 Task: Set the "Crypto key length in bytes" for SRT stream output to 32 bytes.
Action: Mouse moved to (109, 12)
Screenshot: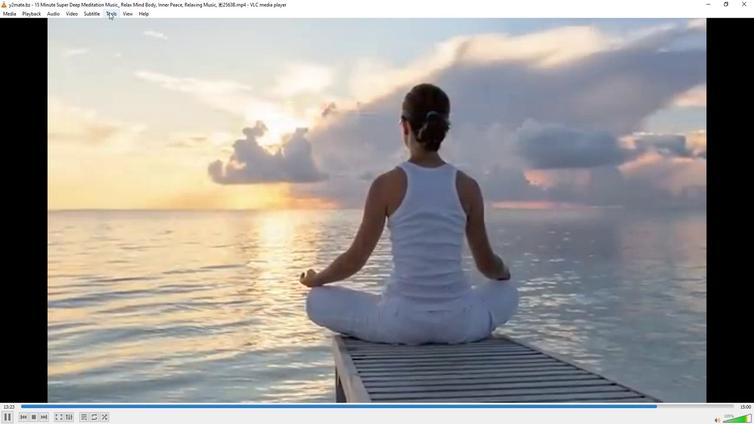 
Action: Mouse pressed left at (109, 12)
Screenshot: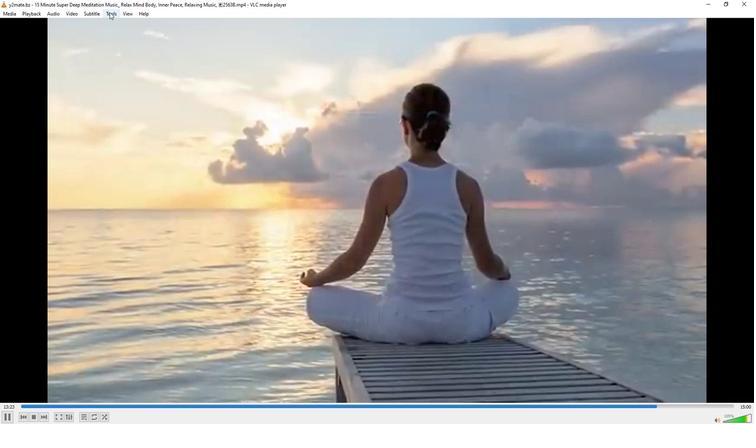 
Action: Mouse moved to (137, 109)
Screenshot: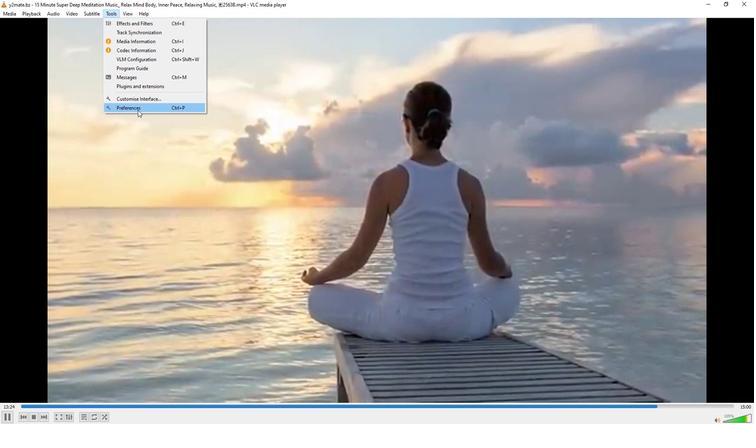 
Action: Mouse pressed left at (137, 109)
Screenshot: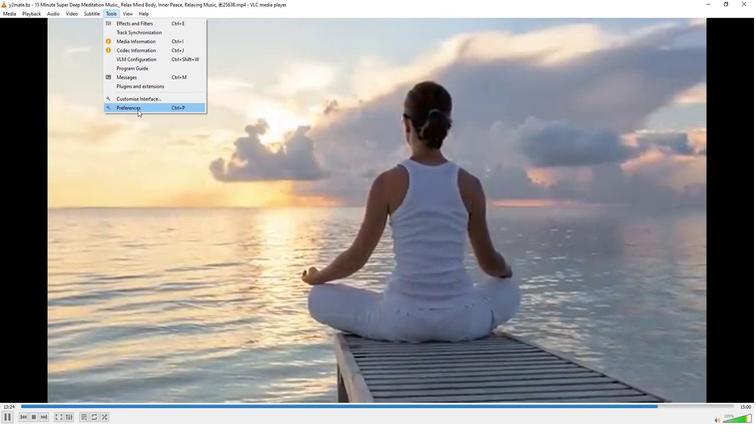 
Action: Mouse moved to (251, 346)
Screenshot: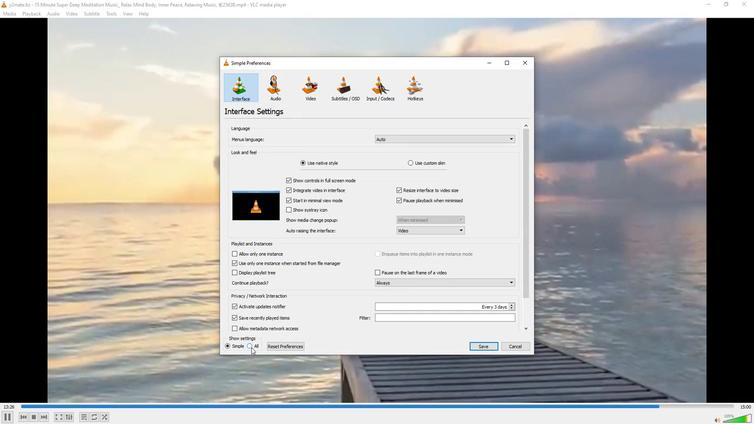 
Action: Mouse pressed left at (251, 346)
Screenshot: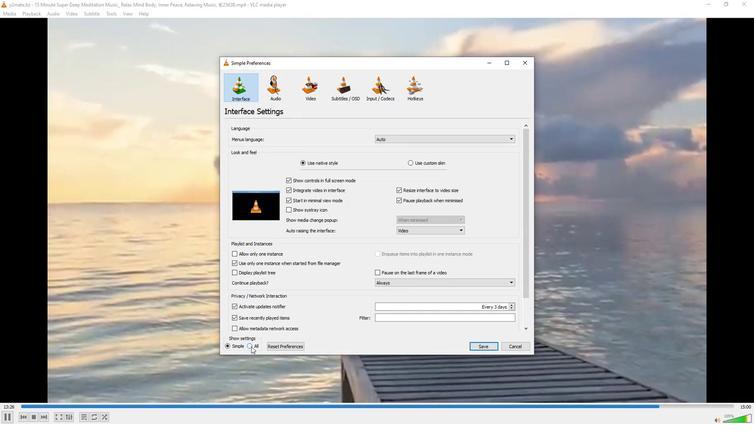 
Action: Mouse moved to (238, 248)
Screenshot: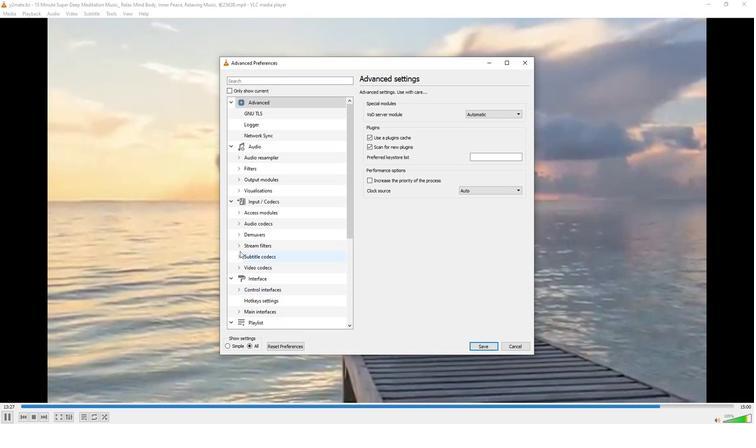 
Action: Mouse scrolled (238, 248) with delta (0, 0)
Screenshot: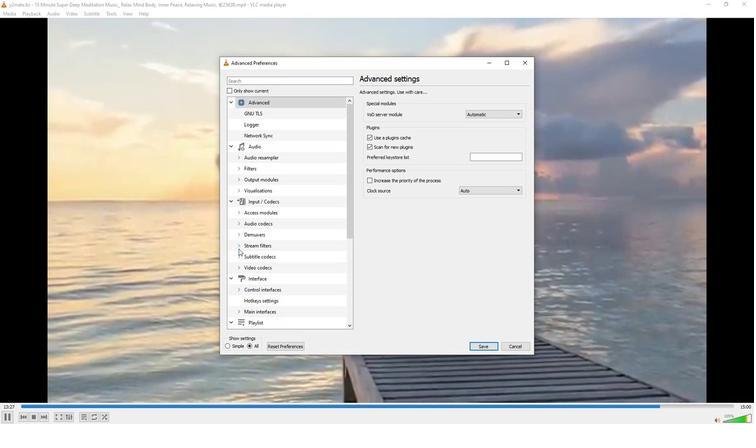 
Action: Mouse moved to (237, 245)
Screenshot: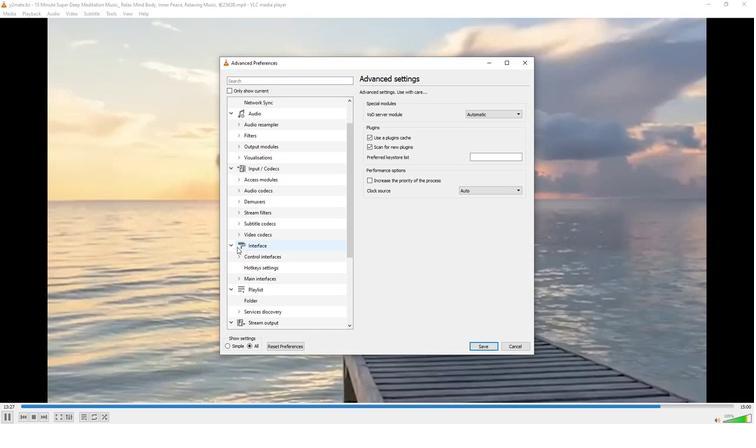 
Action: Mouse scrolled (237, 245) with delta (0, 0)
Screenshot: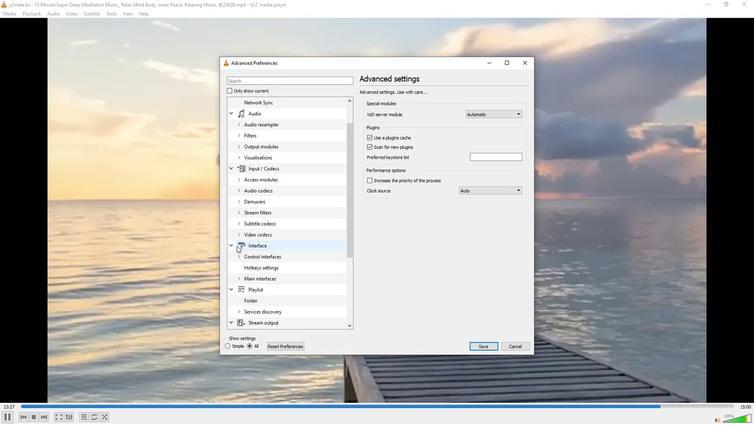 
Action: Mouse moved to (248, 228)
Screenshot: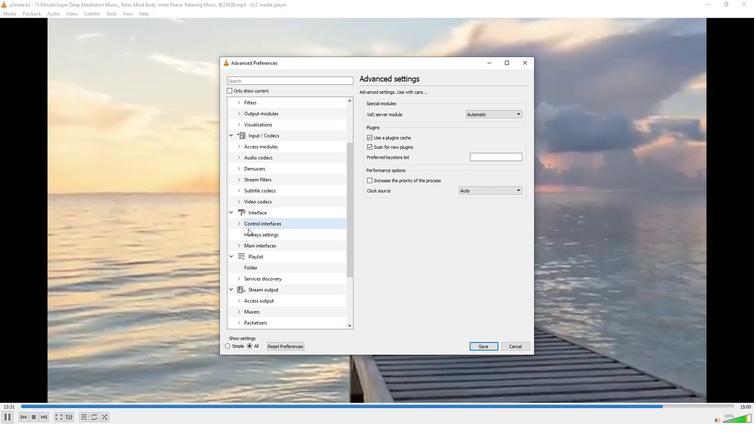 
Action: Mouse scrolled (248, 228) with delta (0, 0)
Screenshot: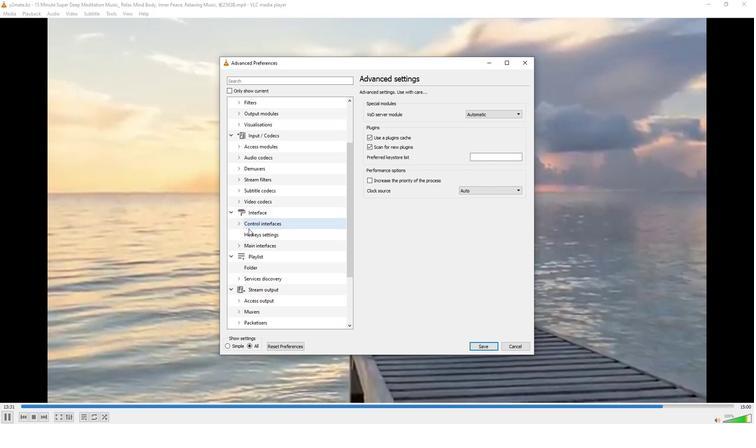 
Action: Mouse moved to (237, 267)
Screenshot: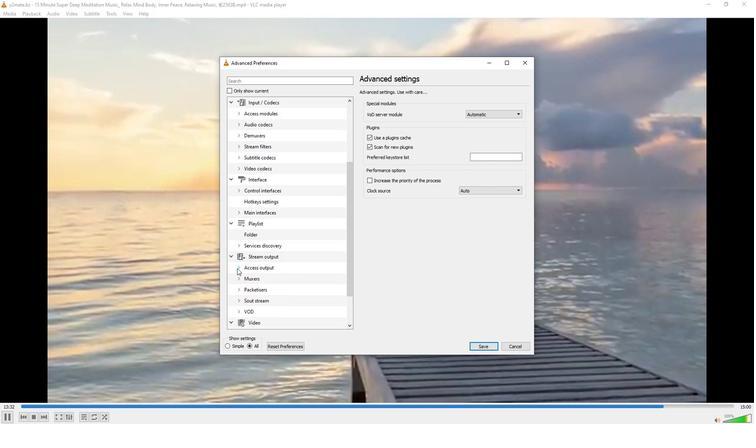 
Action: Mouse pressed left at (237, 267)
Screenshot: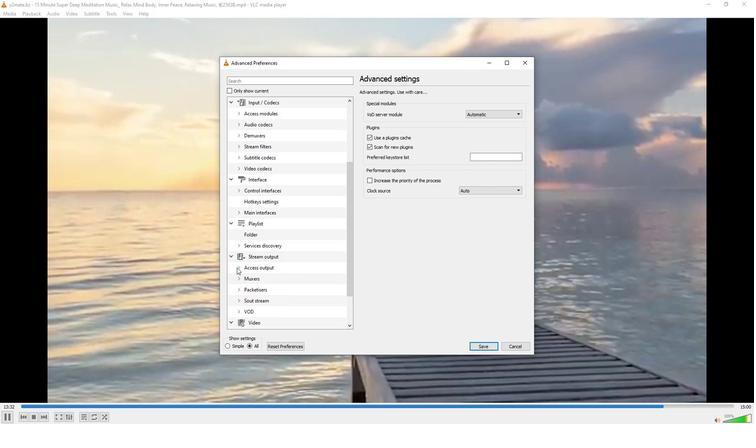 
Action: Mouse moved to (255, 278)
Screenshot: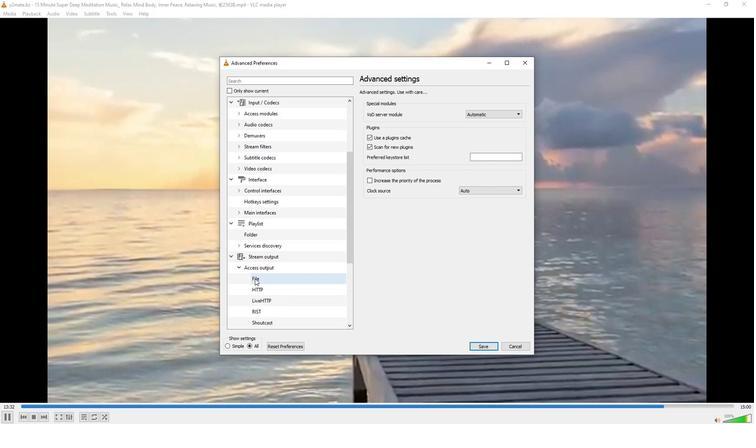 
Action: Mouse scrolled (255, 277) with delta (0, 0)
Screenshot: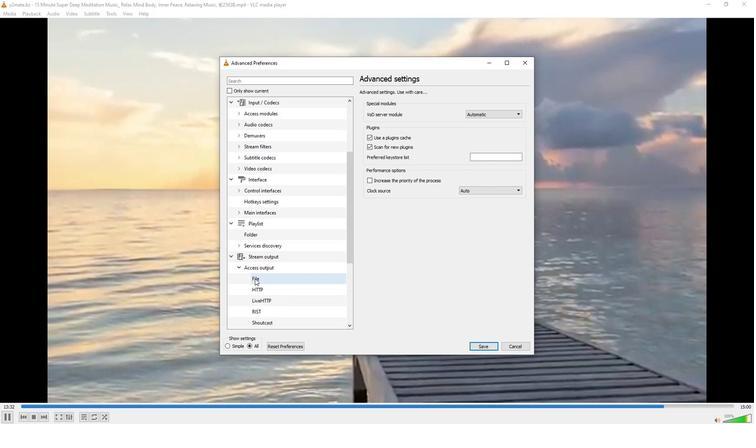 
Action: Mouse moved to (259, 300)
Screenshot: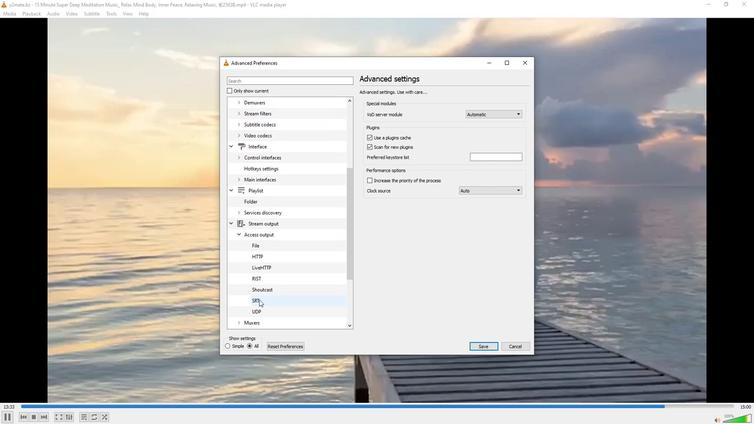 
Action: Mouse pressed left at (259, 300)
Screenshot: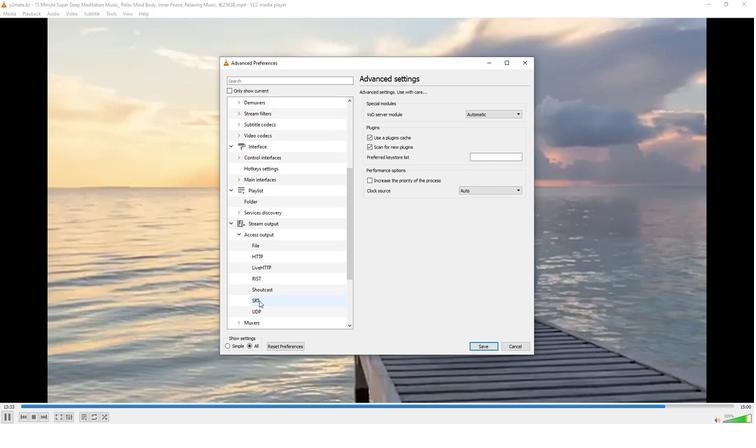 
Action: Mouse moved to (521, 156)
Screenshot: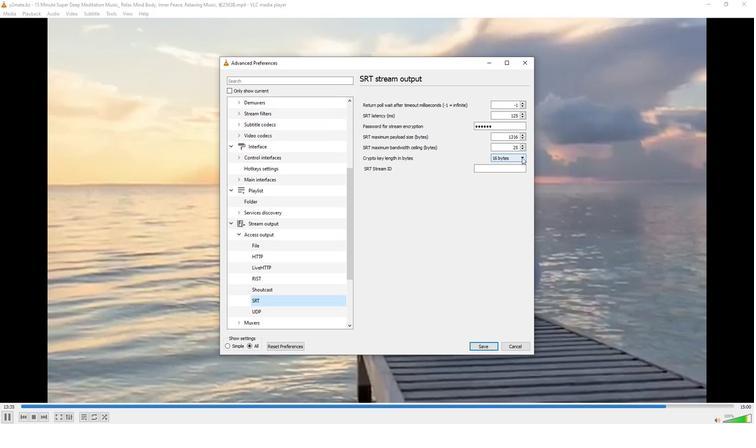 
Action: Mouse pressed left at (521, 156)
Screenshot: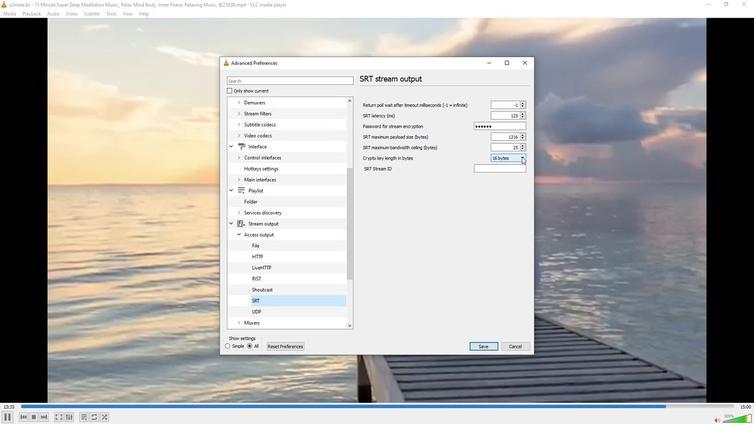 
Action: Mouse moved to (500, 173)
Screenshot: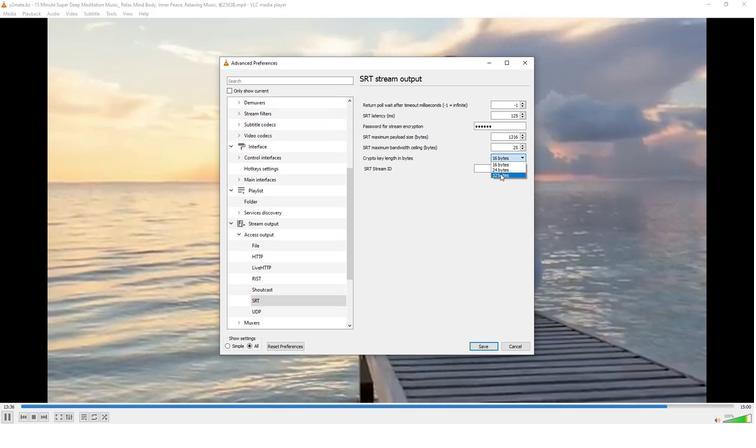 
Action: Mouse pressed left at (500, 173)
Screenshot: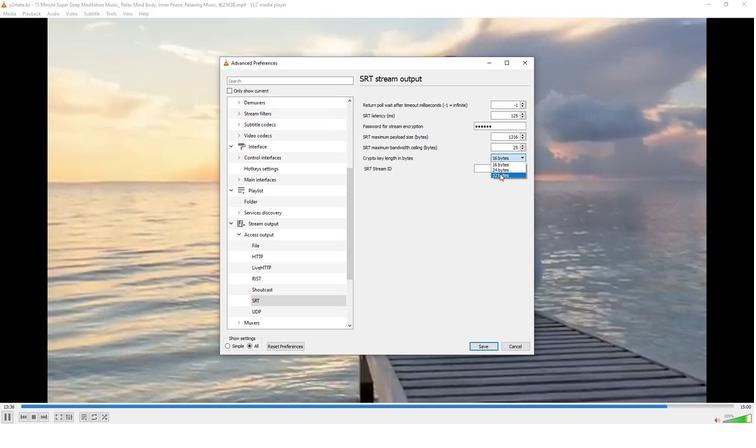 
Action: Mouse moved to (472, 208)
Screenshot: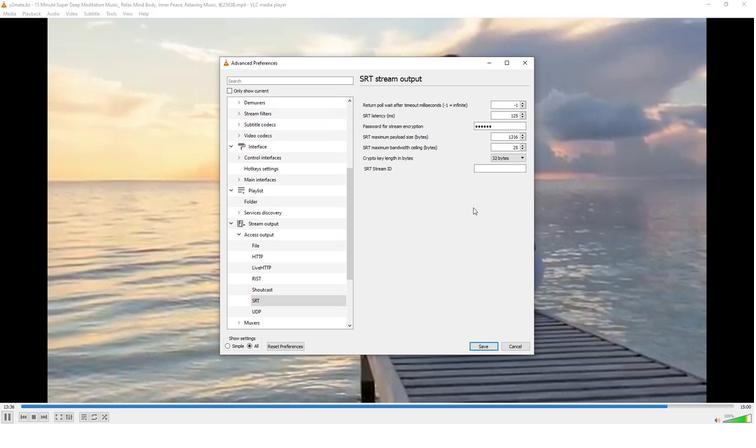 
